 Task: Create a section Rocket Roller and in the section, add a milestone System integration testing (SIT) optimization in the project ClickTech
Action: Mouse moved to (84, 228)
Screenshot: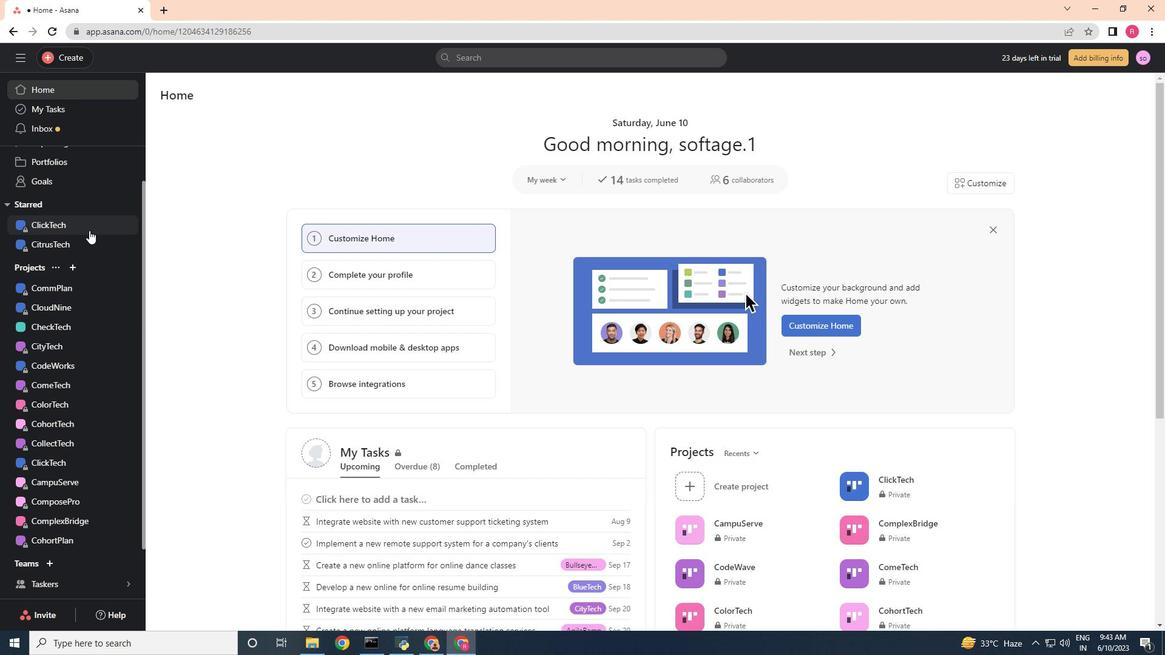 
Action: Mouse pressed left at (84, 228)
Screenshot: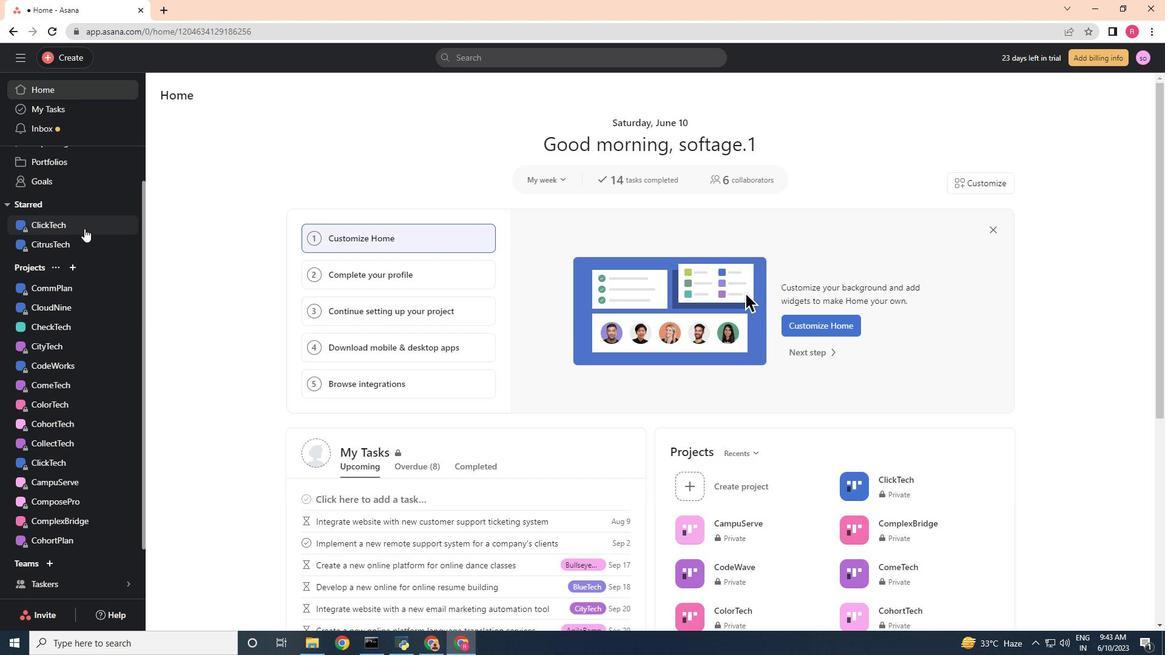 
Action: Mouse moved to (703, 622)
Screenshot: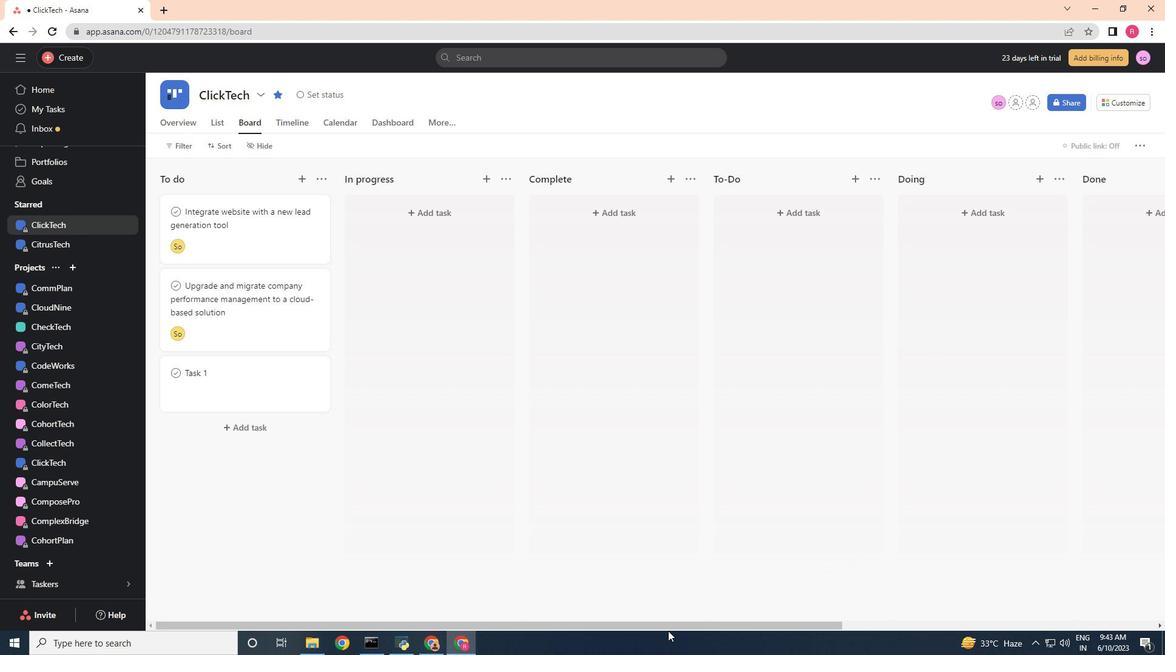 
Action: Mouse pressed left at (703, 622)
Screenshot: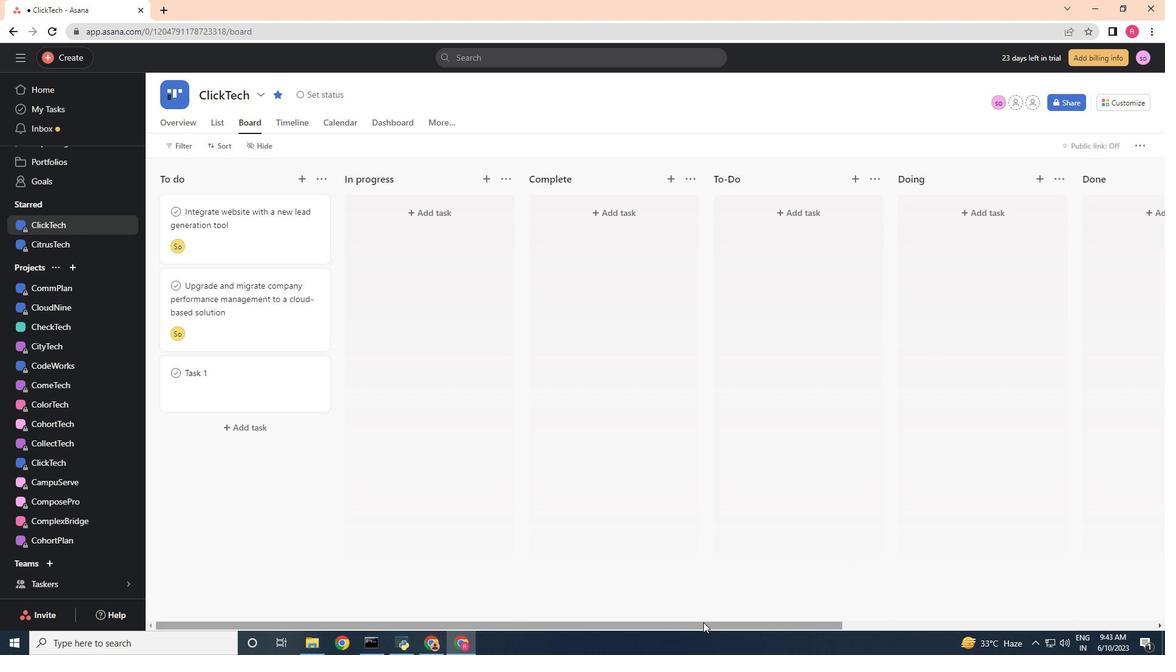 
Action: Mouse moved to (1006, 179)
Screenshot: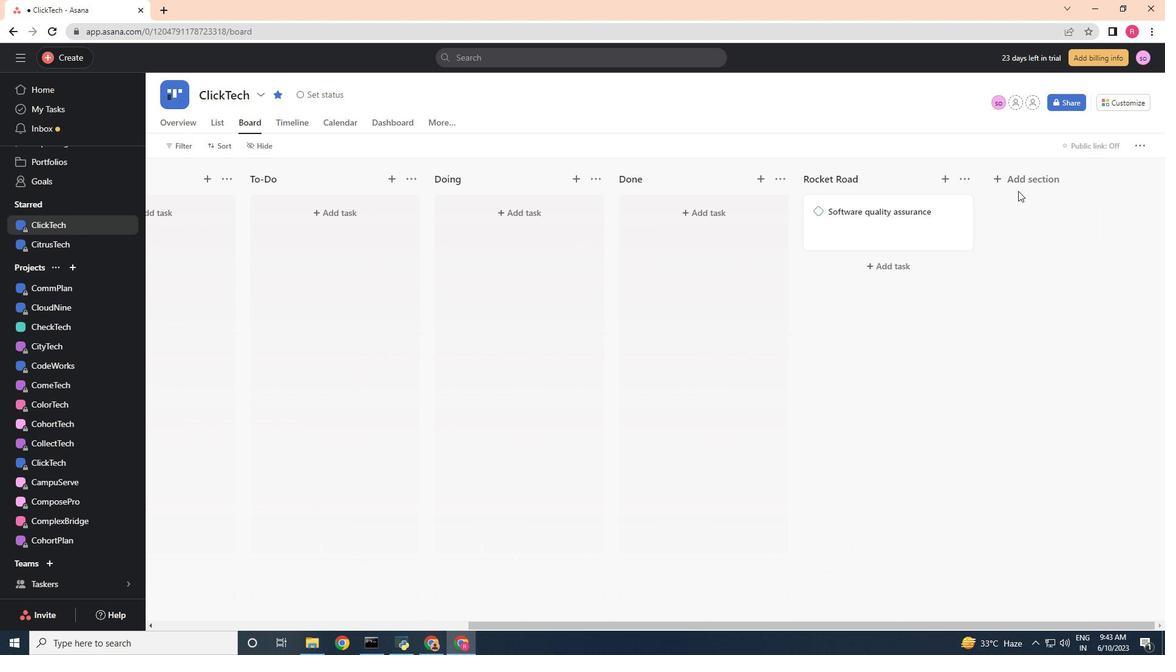 
Action: Mouse pressed left at (1006, 179)
Screenshot: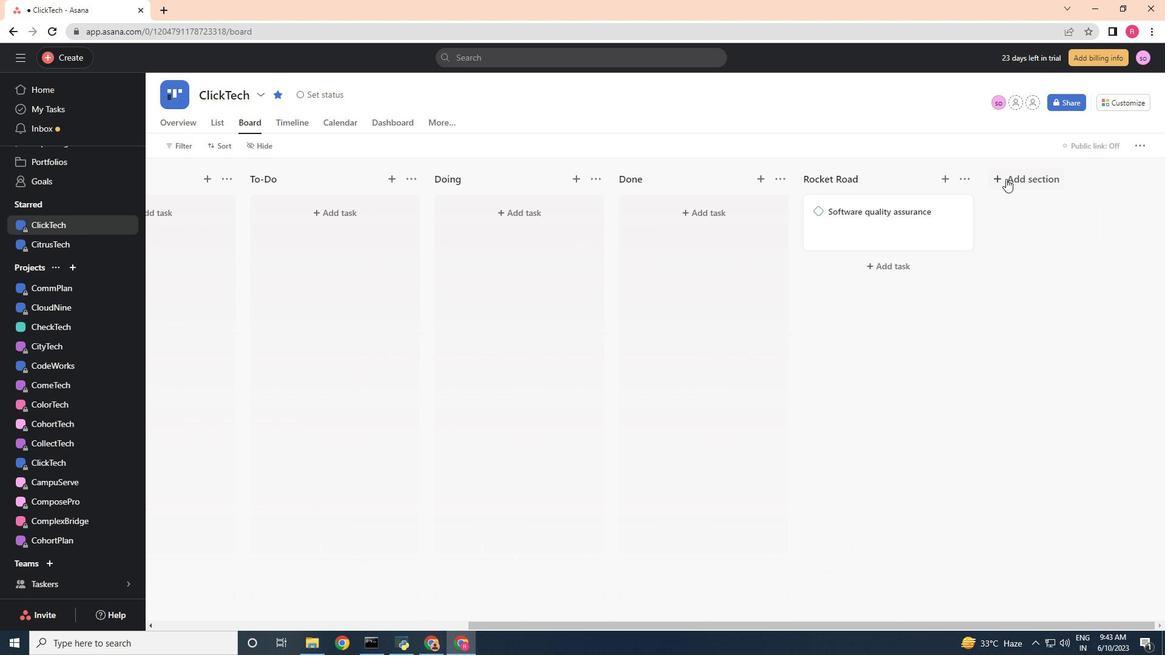
Action: Mouse moved to (615, 343)
Screenshot: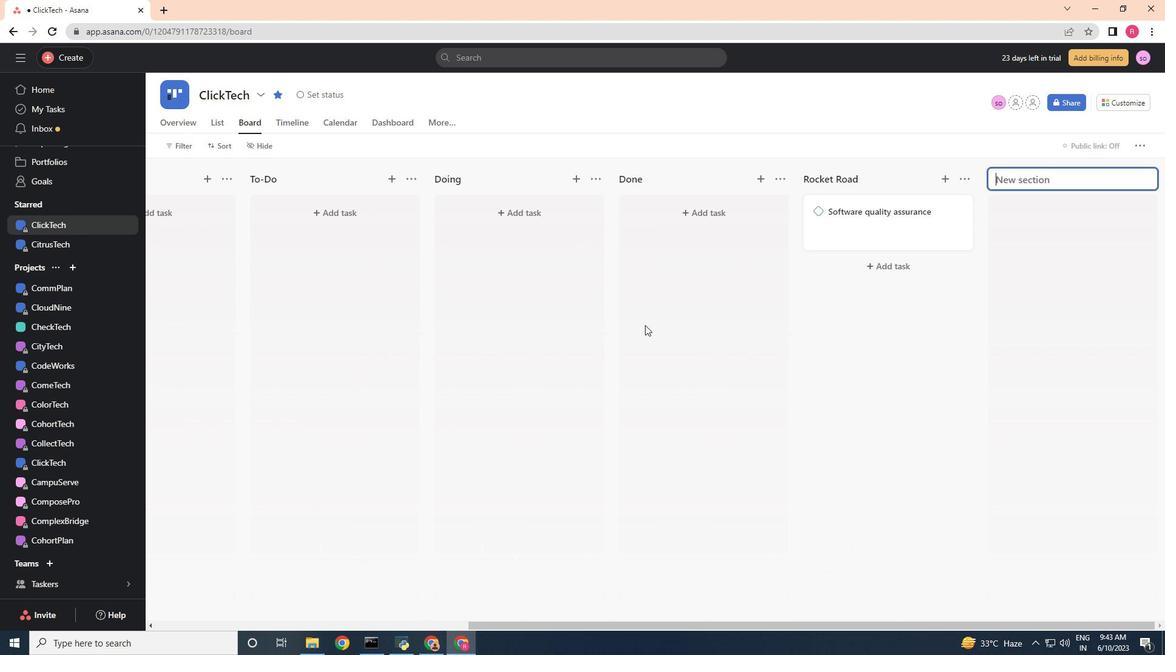 
Action: Key pressed <Key.shift>Rocket<Key.space><Key.shift><Key.shift><Key.shift><Key.shift><Key.shift><Key.shift><Key.shift>Rooler<Key.enter>
Screenshot: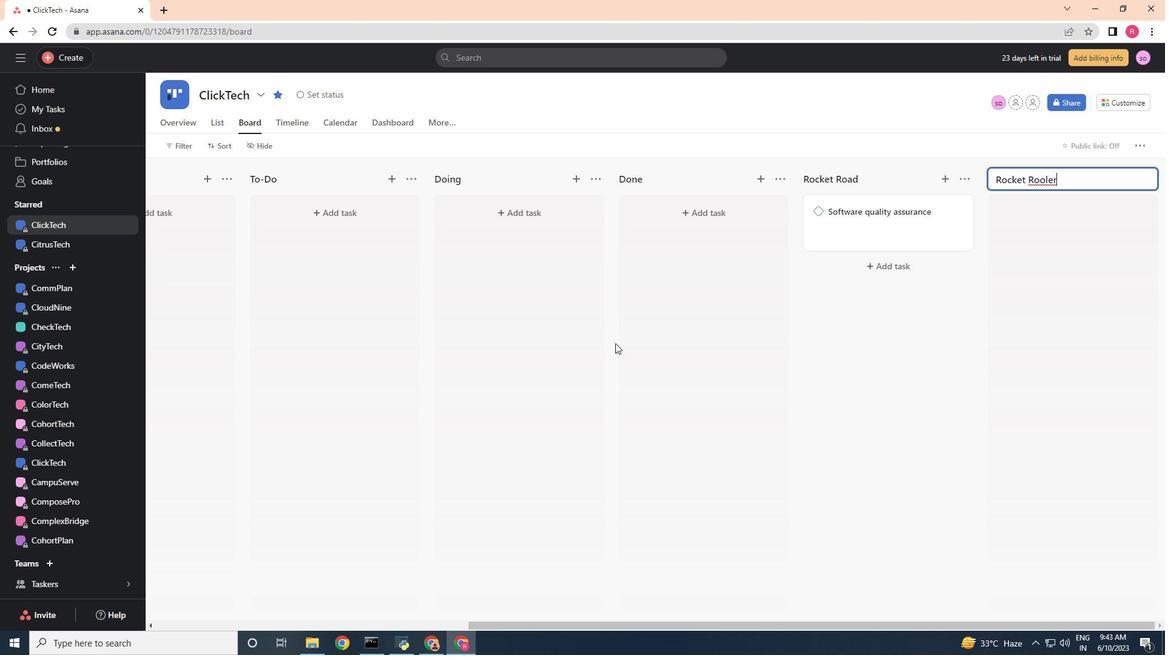 
Action: Mouse moved to (886, 213)
Screenshot: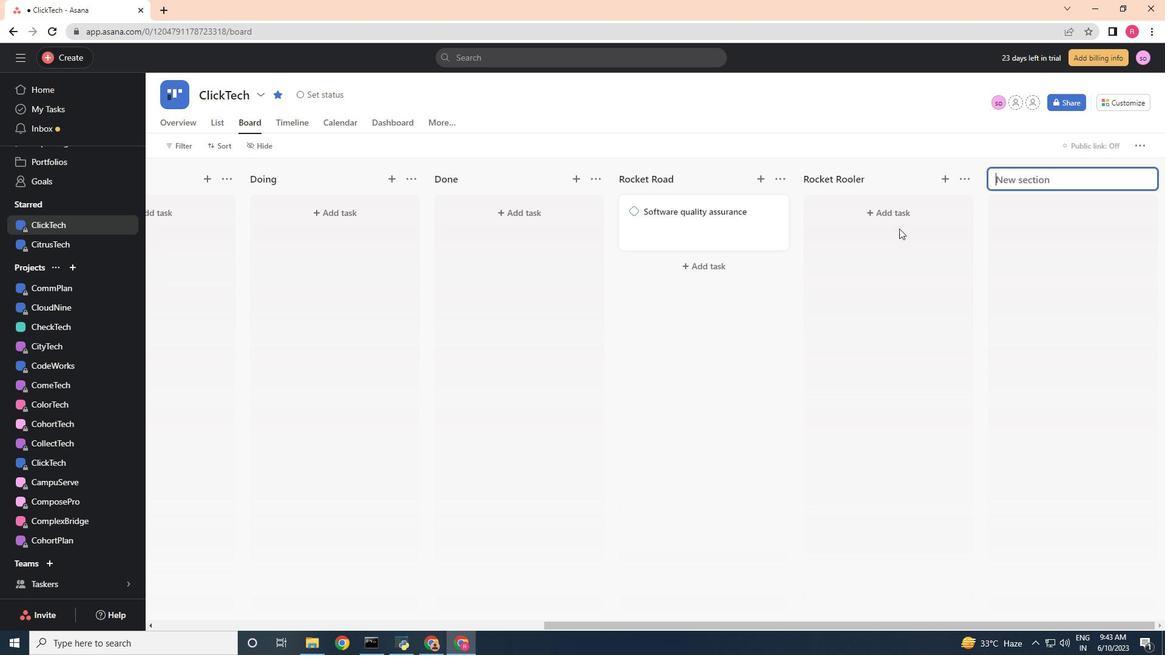 
Action: Mouse pressed left at (886, 213)
Screenshot: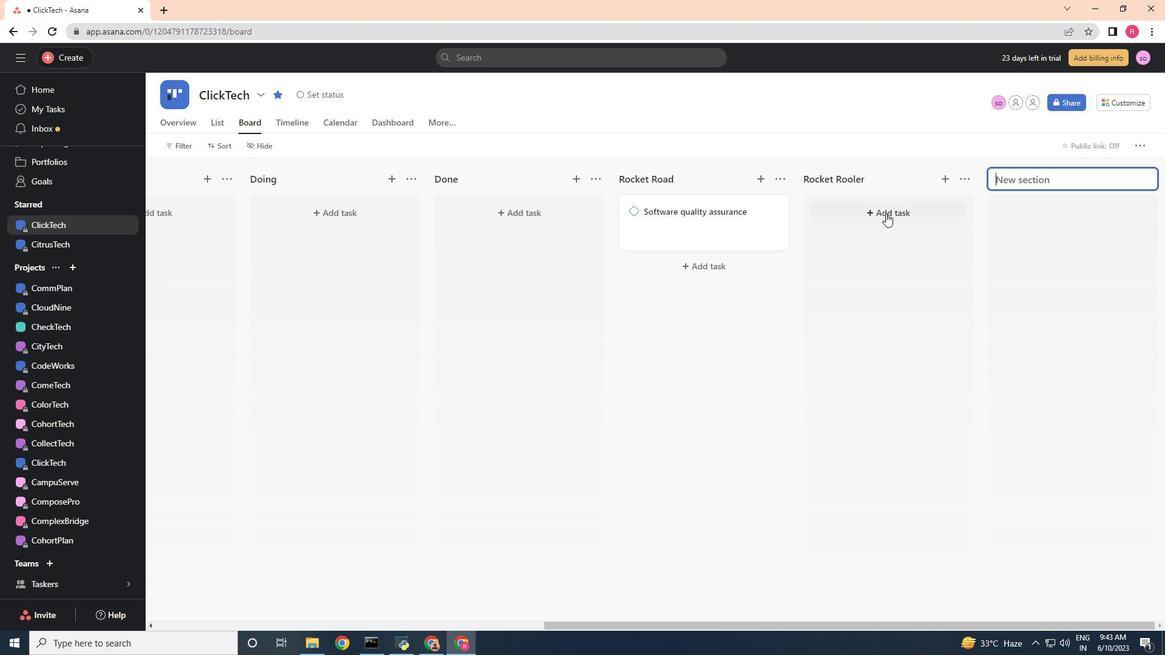 
Action: Key pressed <Key.shift>System<Key.space>integrateiom<Key.space><Key.backspace><Key.backspace>n<Key.space><Key.insert><Key.backspace><Key.backspace>
Screenshot: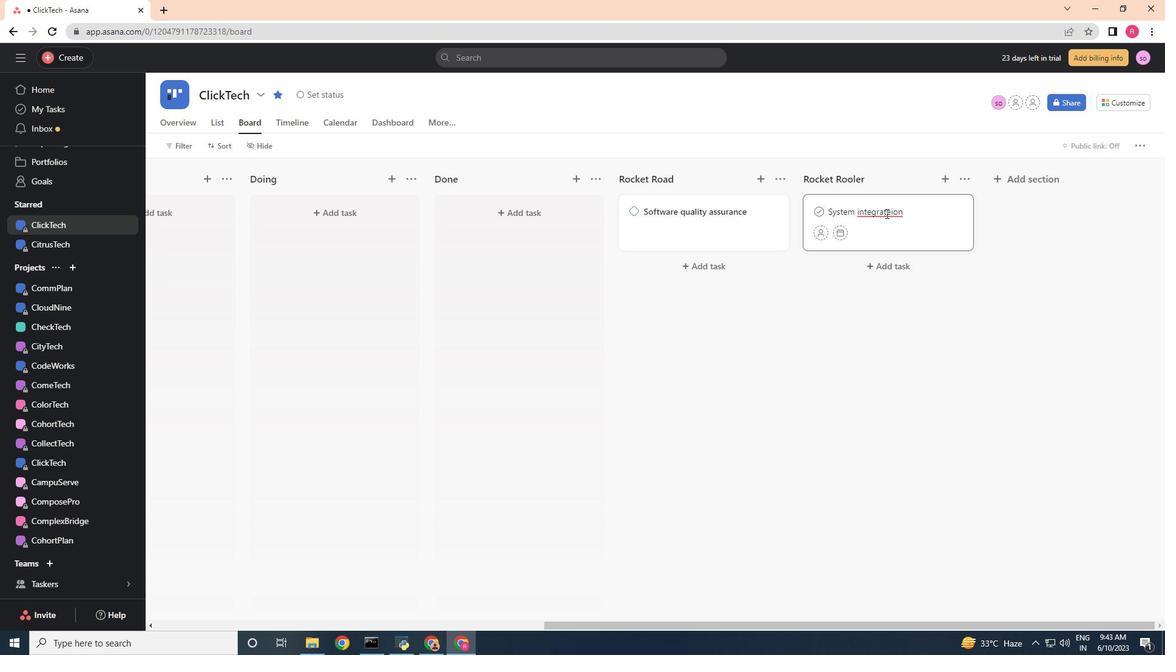 
Action: Mouse moved to (1083, 265)
Screenshot: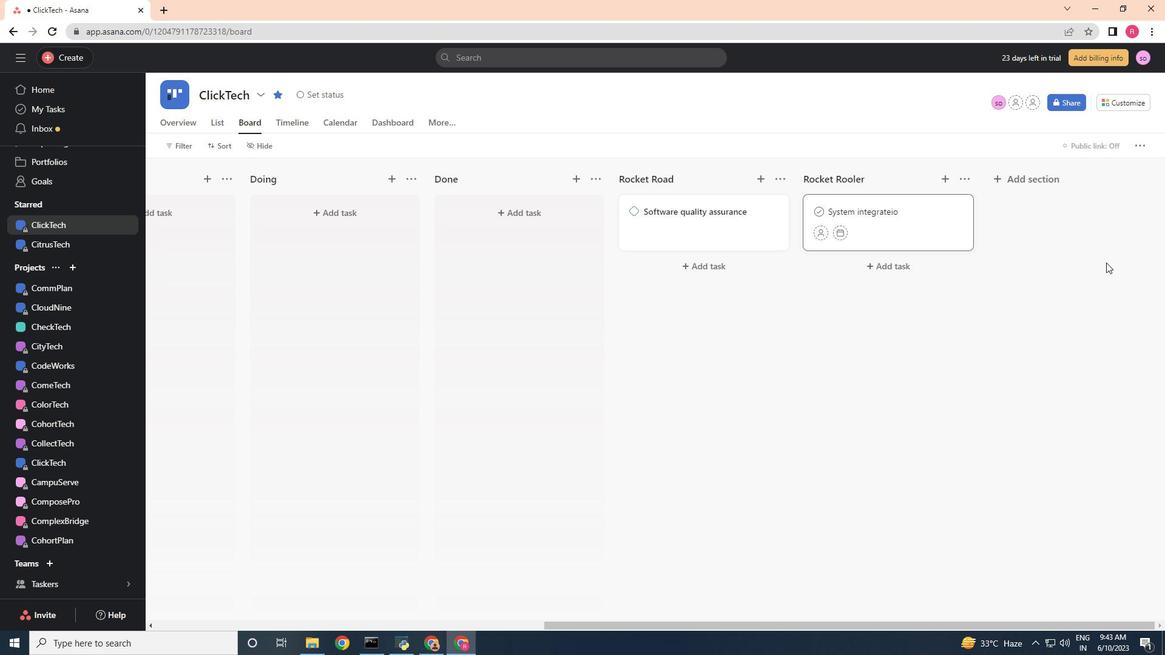 
Action: Key pressed <Key.backspace><Key.backspace><Key.backspace><Key.backspace><Key.backspace>ration<Key.space>testing<Key.space><Key.shift_r><Key.shift_r><Key.shift_r><Key.shift_r><Key.shift_r><Key.shift_r><Key.shift_r><Key.shift_r><Key.shift_r><Key.shift_r><Key.shift_r>(SIT)<Key.space>optimization
Screenshot: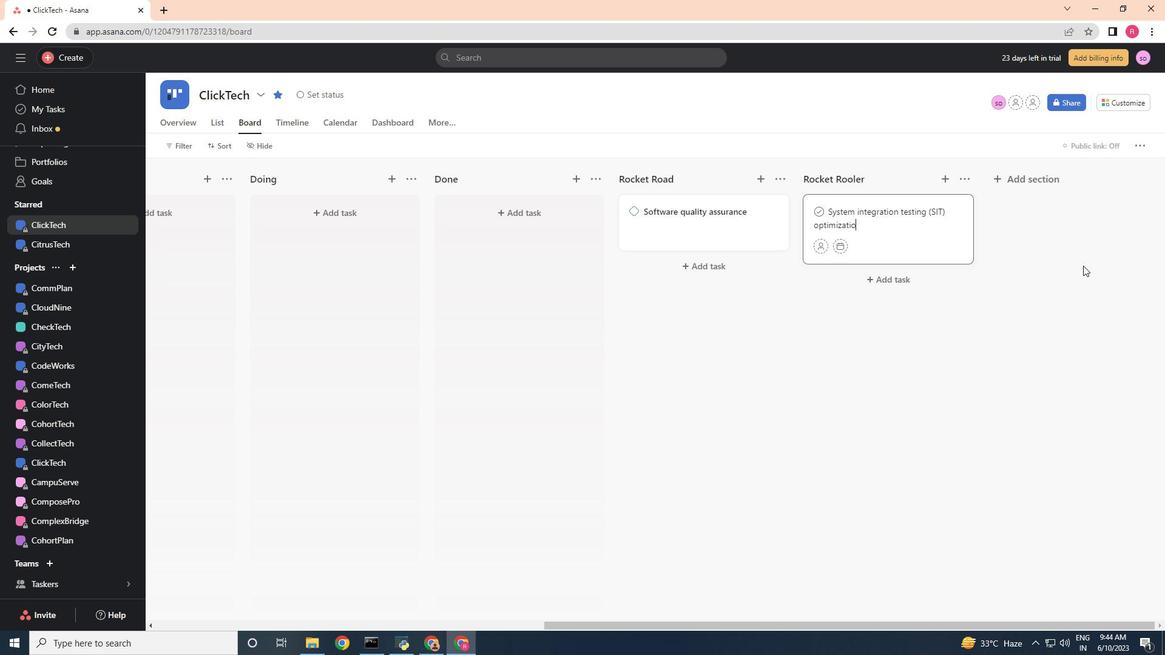 
Action: Mouse moved to (906, 225)
Screenshot: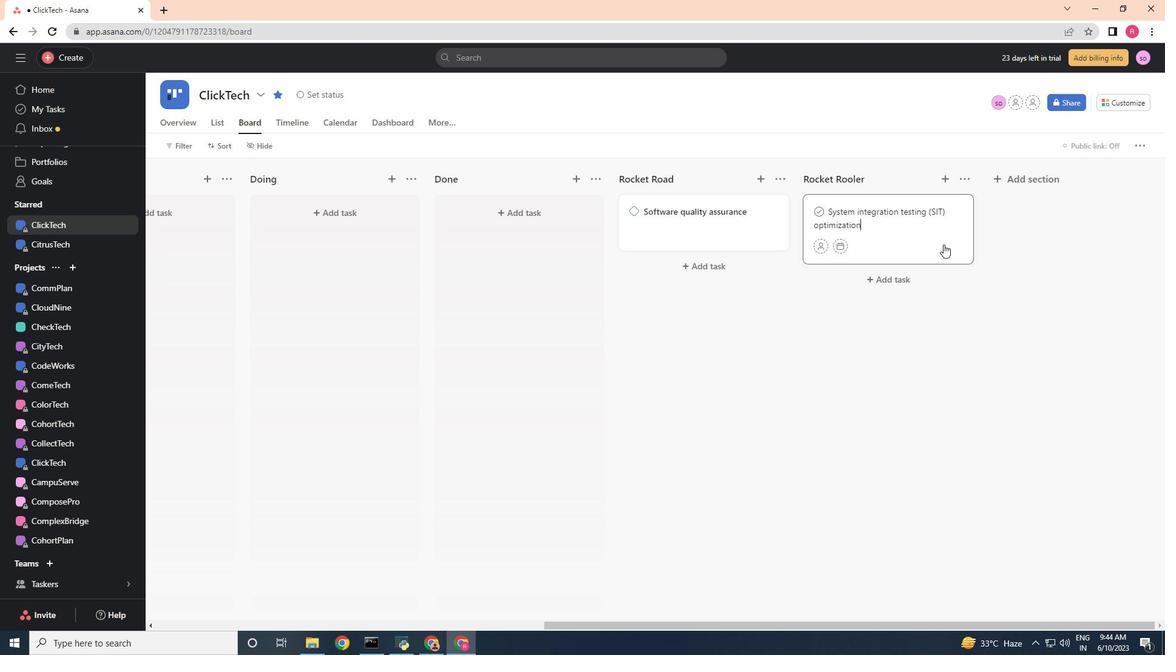 
Action: Mouse pressed right at (906, 225)
Screenshot: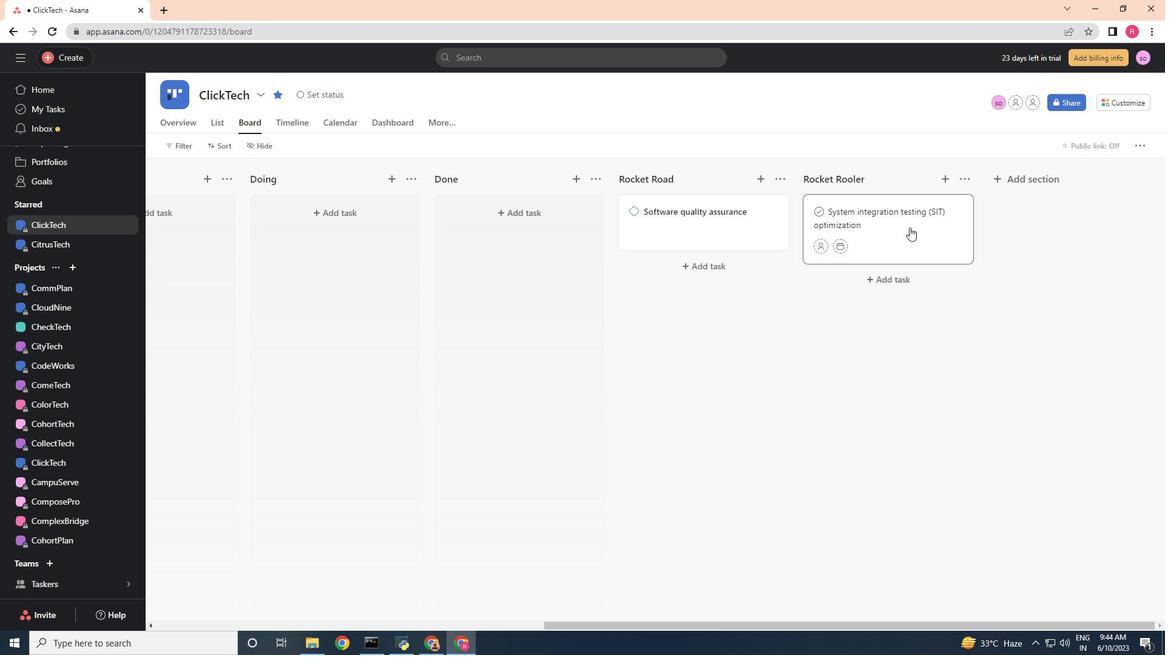 
Action: Mouse moved to (878, 310)
Screenshot: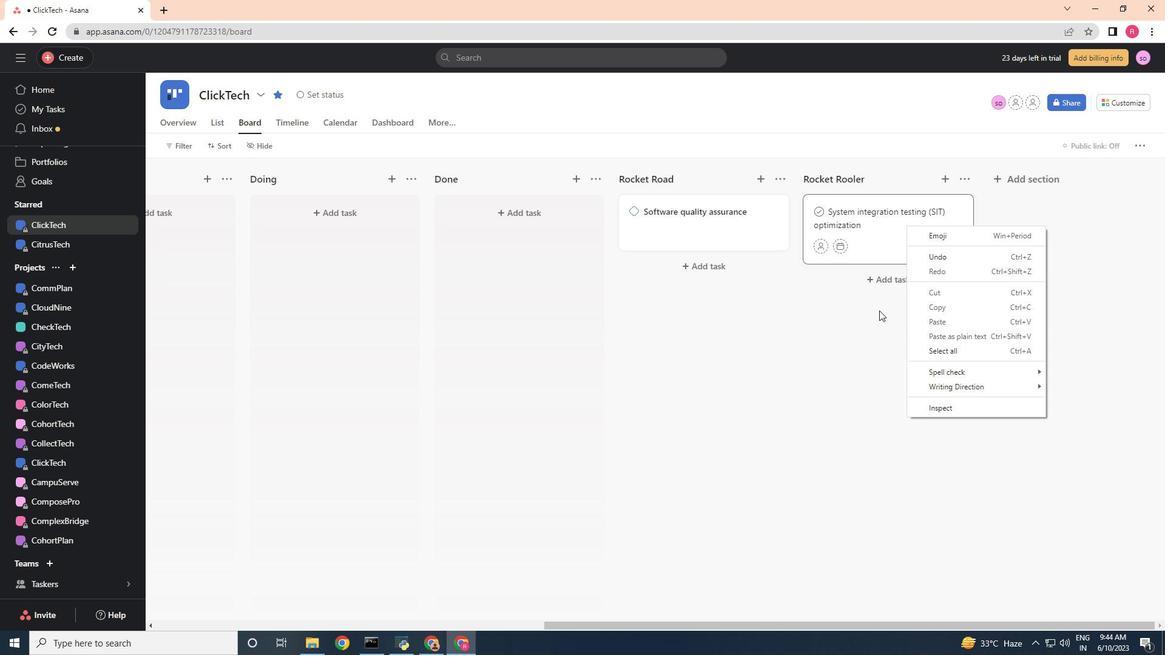 
Action: Mouse pressed left at (878, 310)
Screenshot: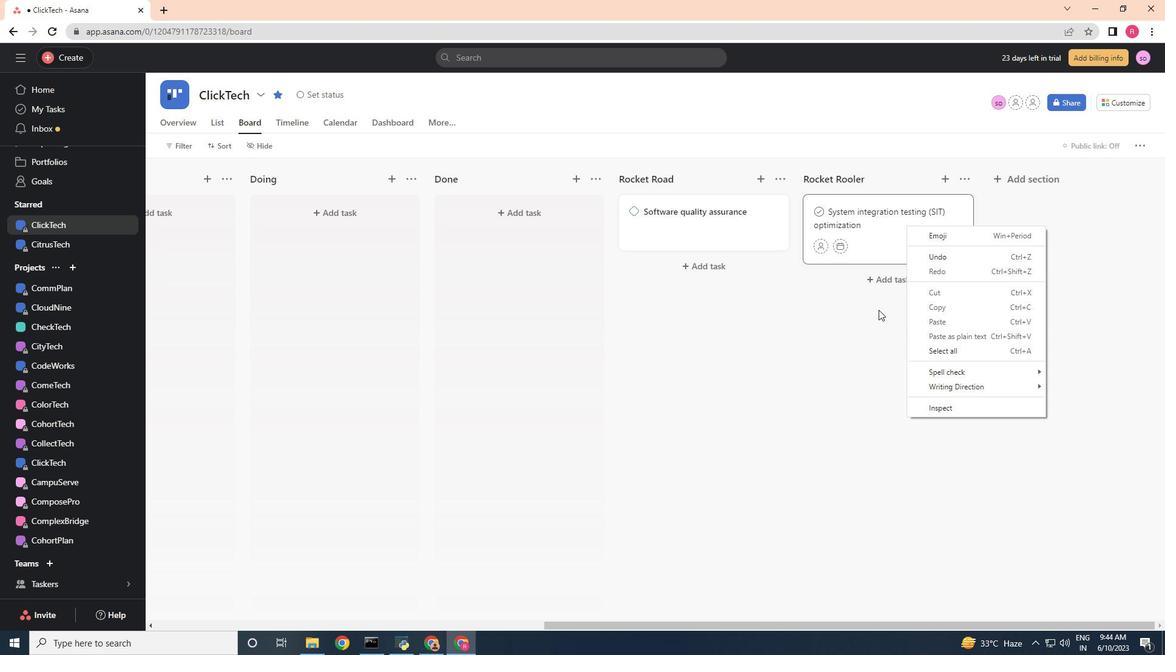 
Action: Mouse moved to (881, 248)
Screenshot: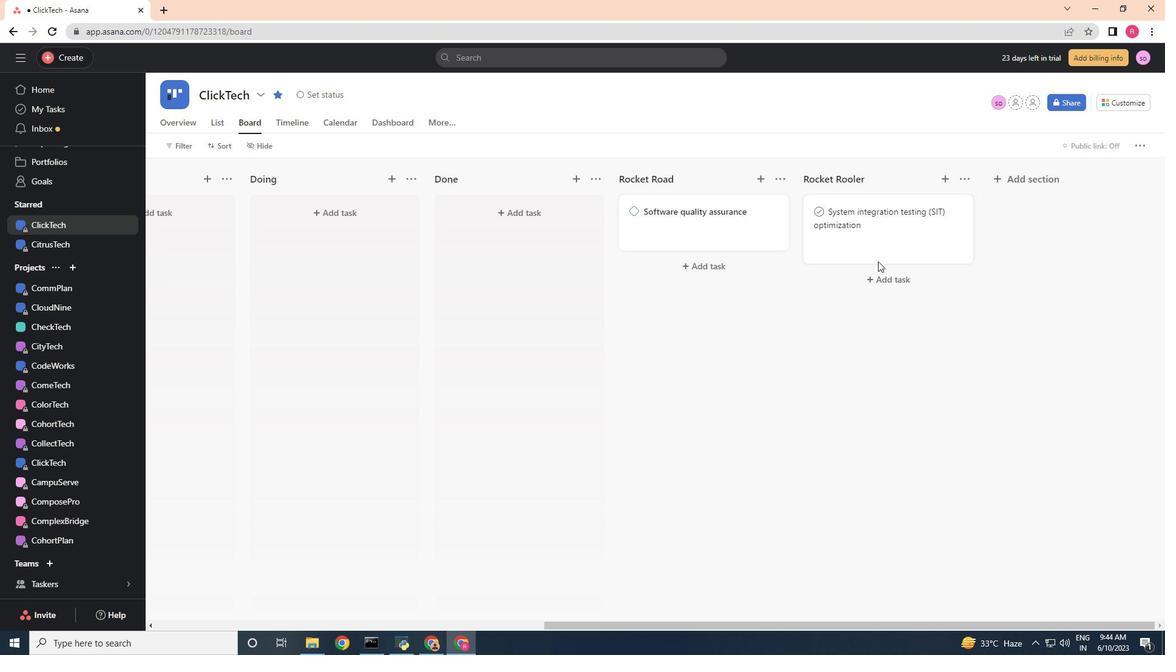 
Action: Mouse pressed right at (881, 248)
Screenshot: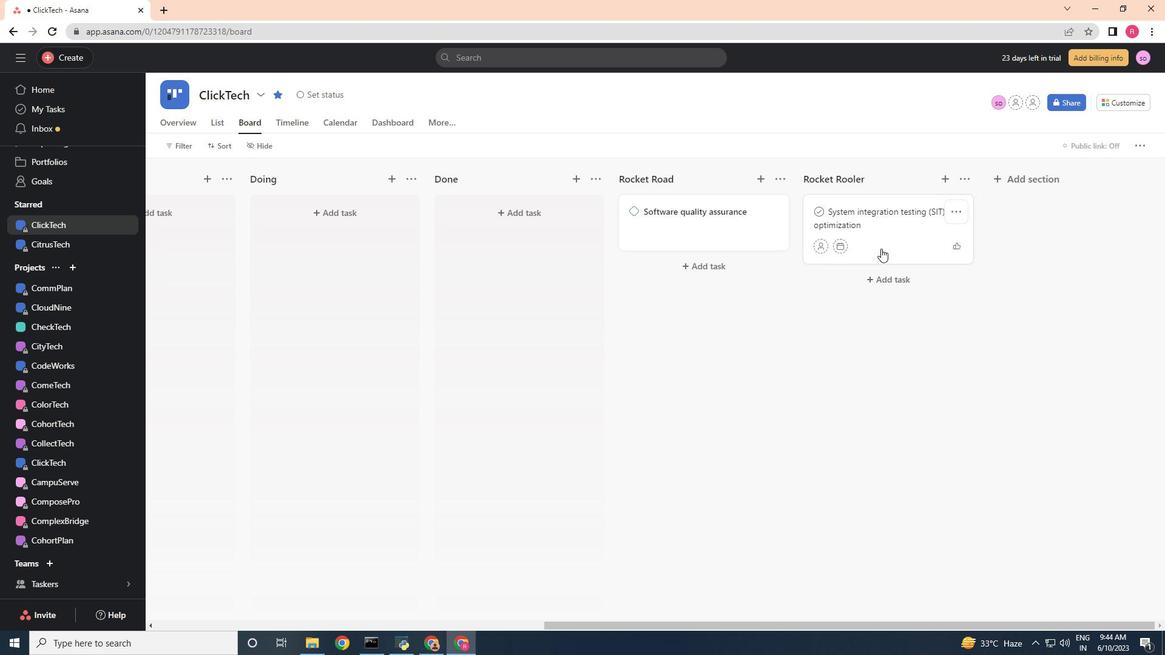 
Action: Mouse moved to (920, 453)
Screenshot: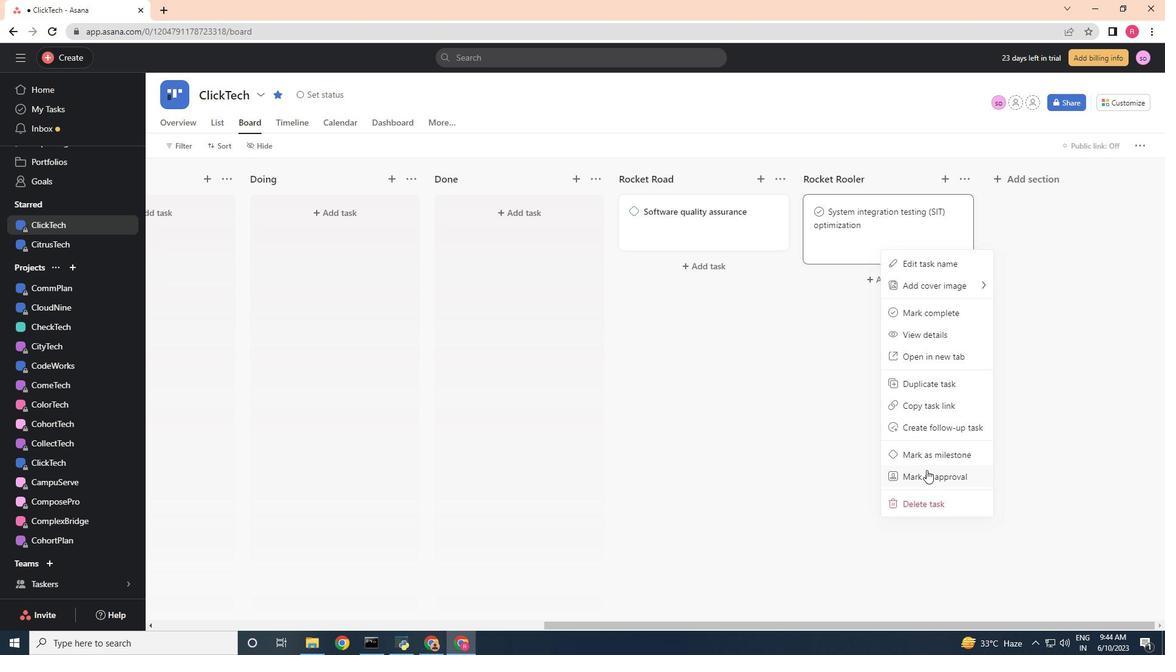 
Action: Mouse pressed left at (920, 453)
Screenshot: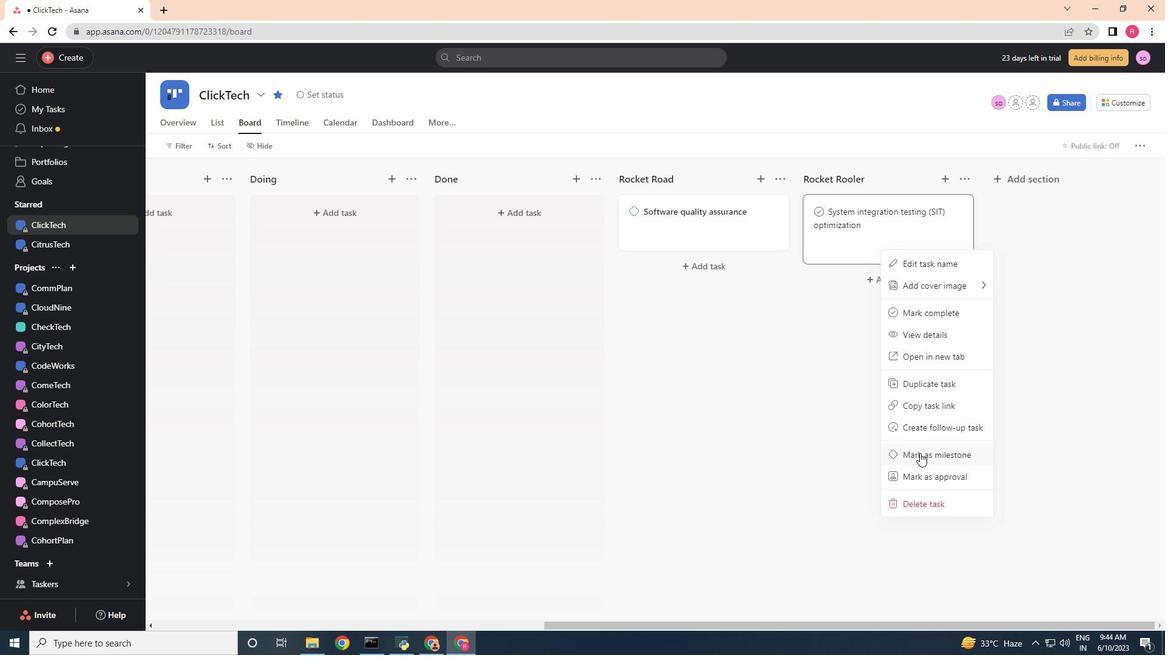 
Action: Mouse moved to (845, 446)
Screenshot: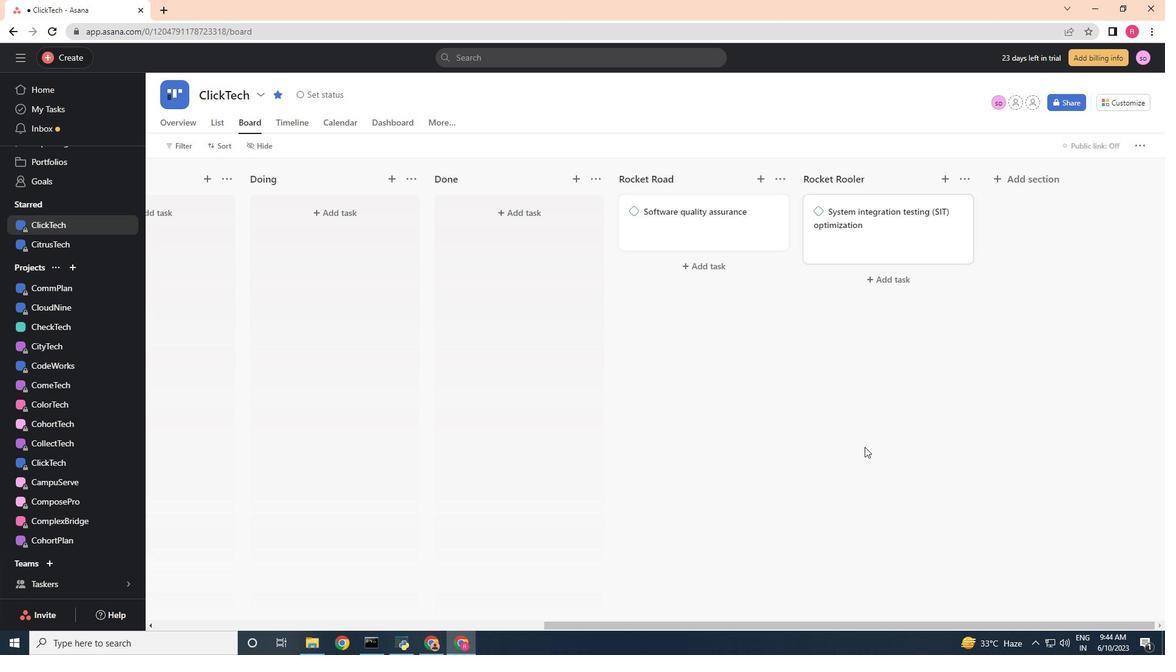 
